 Task: Show track sizes in the grid overlay display.
Action: Mouse moved to (1234, 35)
Screenshot: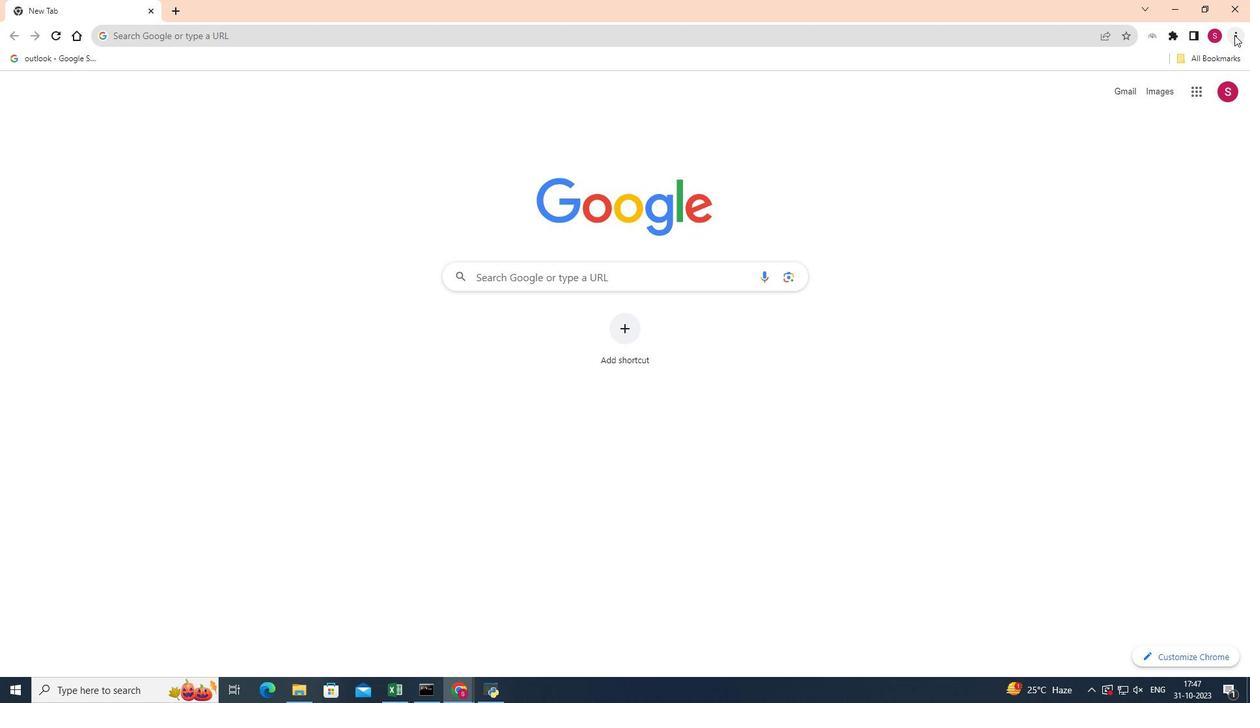 
Action: Mouse pressed left at (1234, 35)
Screenshot: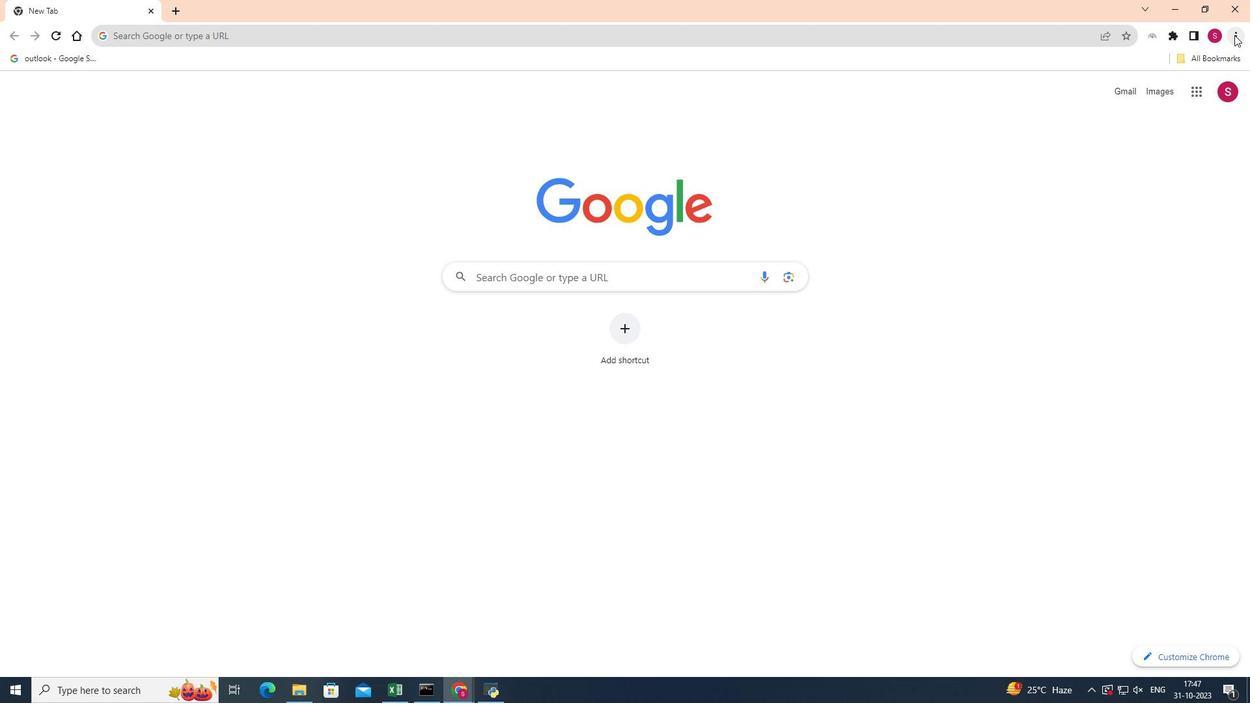 
Action: Mouse moved to (1131, 238)
Screenshot: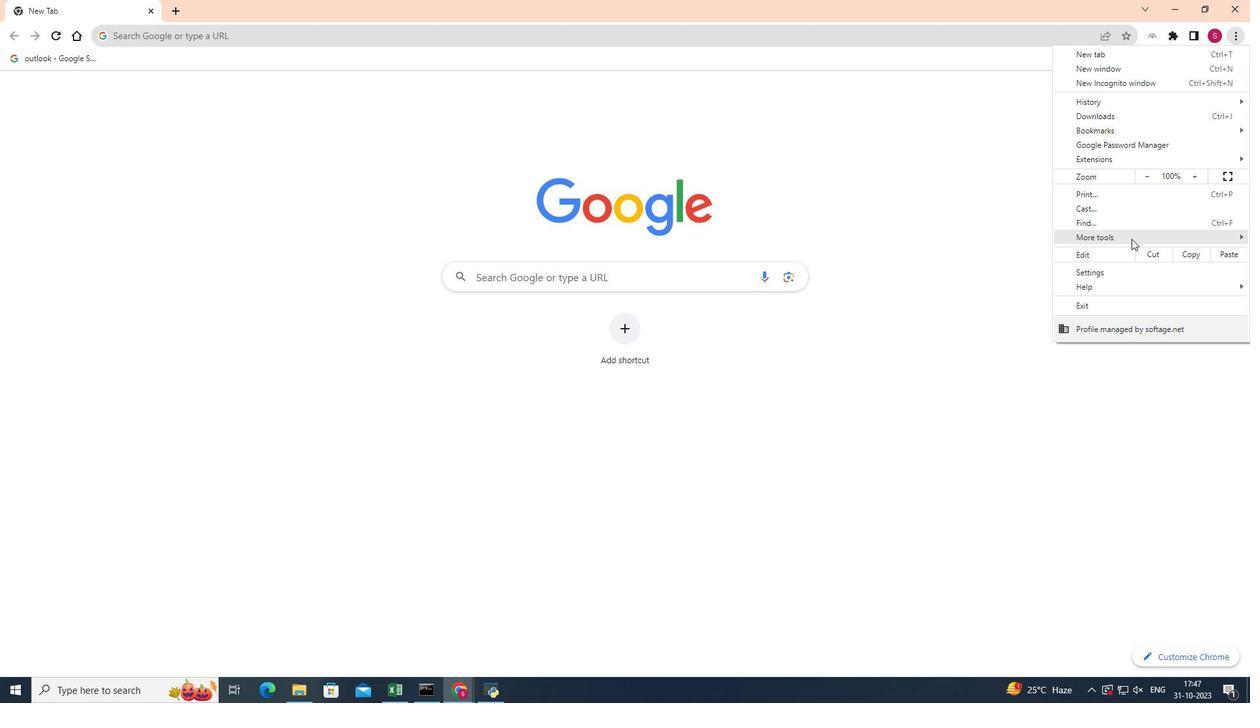 
Action: Mouse pressed left at (1131, 238)
Screenshot: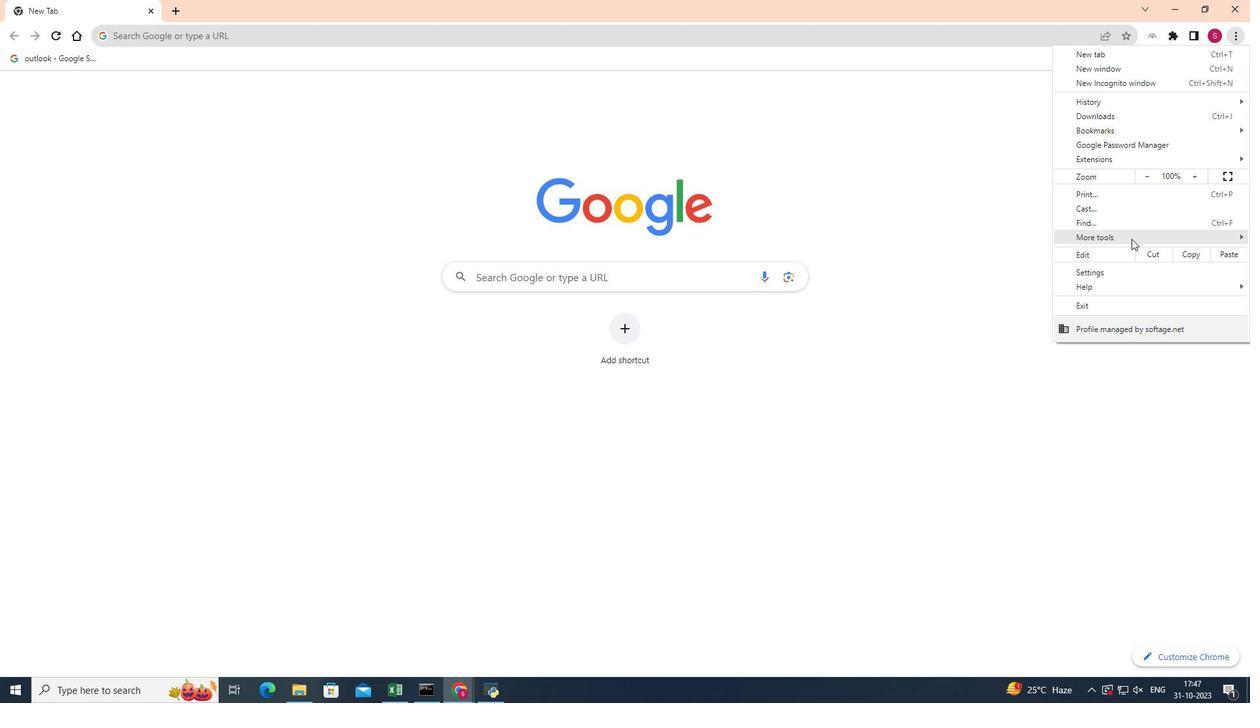 
Action: Mouse pressed left at (1131, 238)
Screenshot: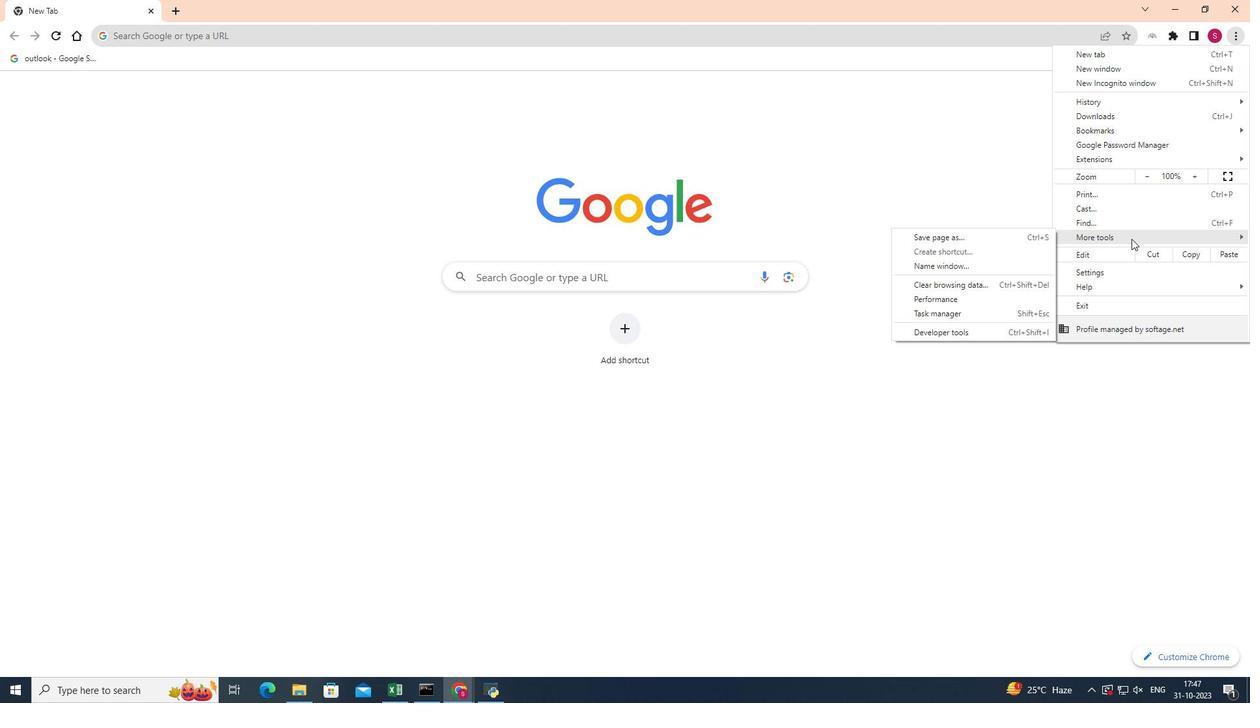 
Action: Mouse moved to (988, 330)
Screenshot: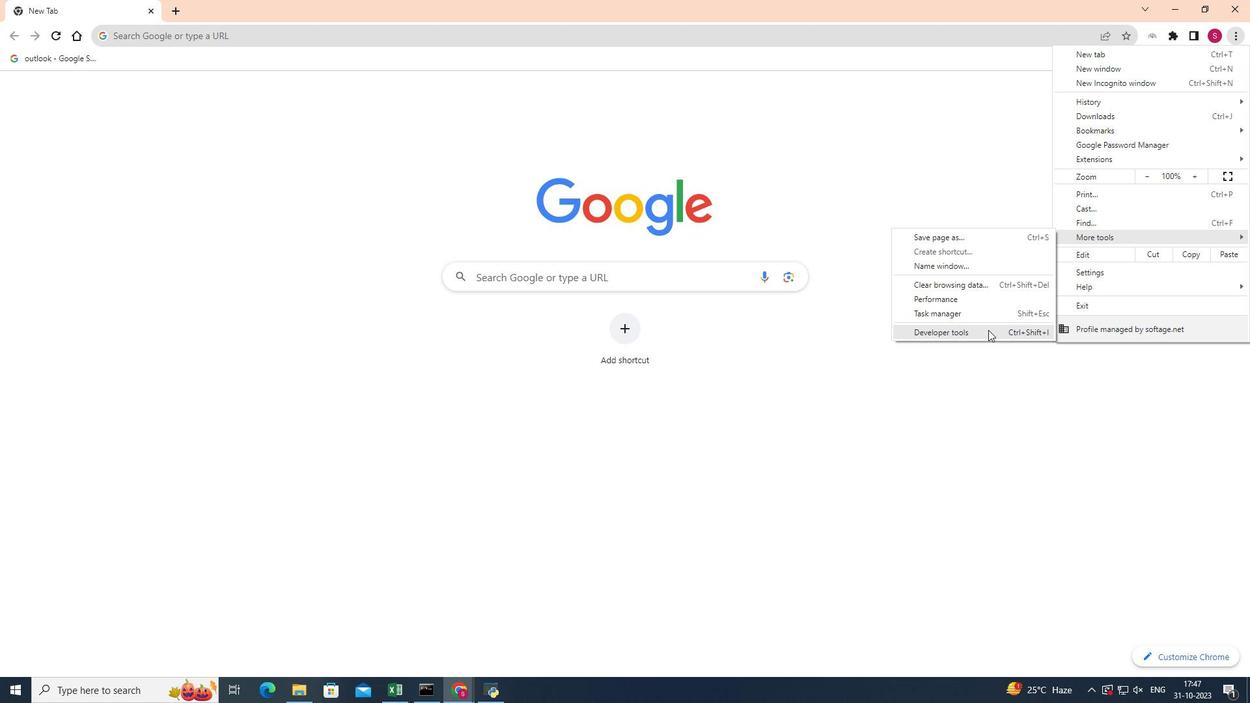 
Action: Mouse pressed left at (988, 330)
Screenshot: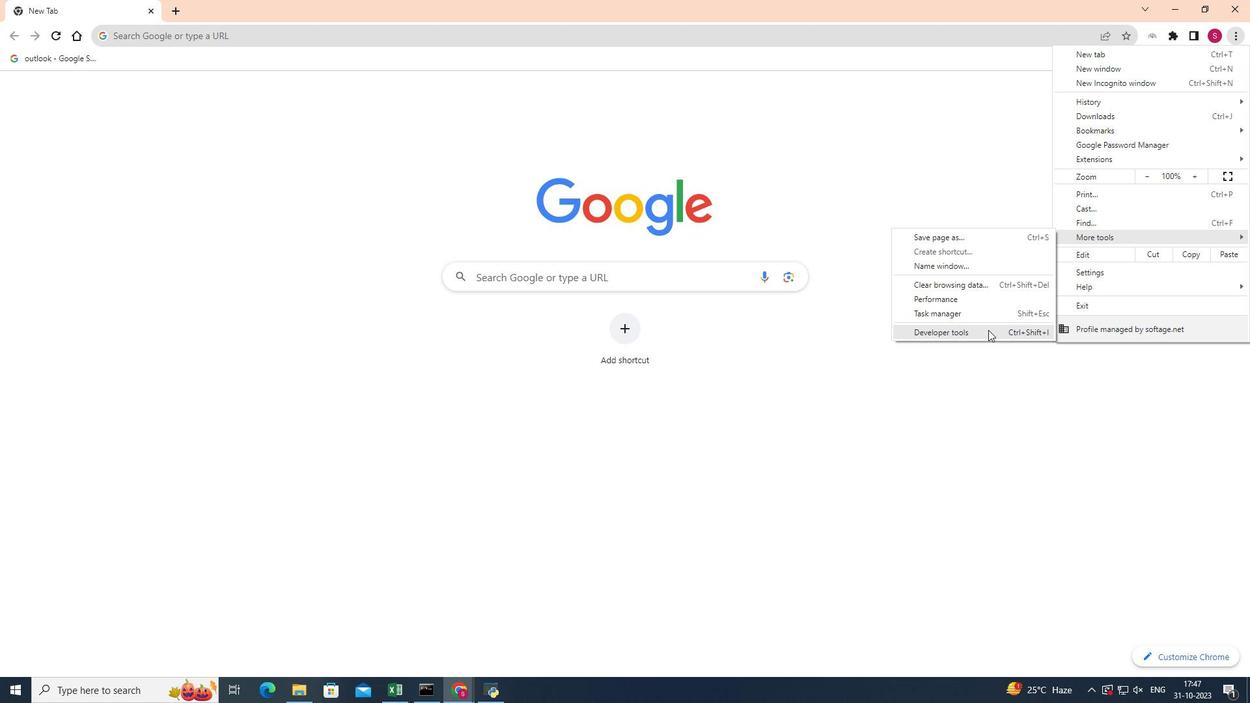 
Action: Mouse moved to (991, 478)
Screenshot: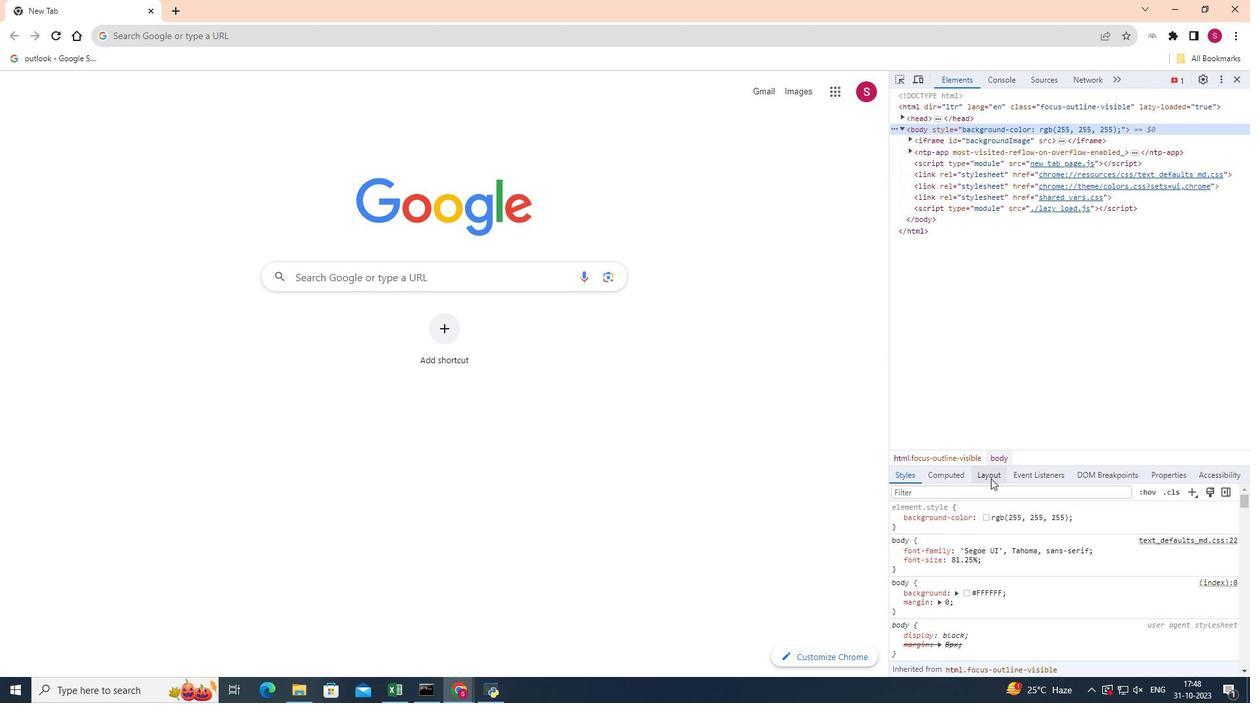 
Action: Mouse pressed left at (991, 478)
Screenshot: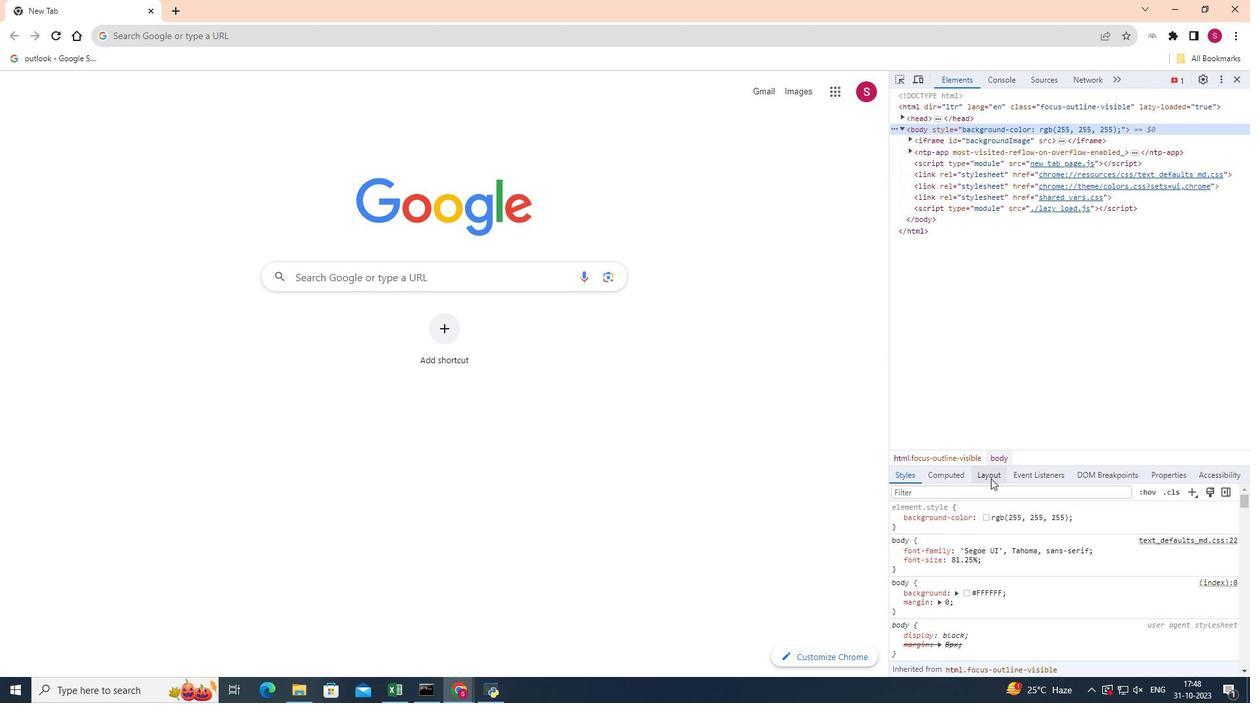 
Action: Mouse moved to (905, 553)
Screenshot: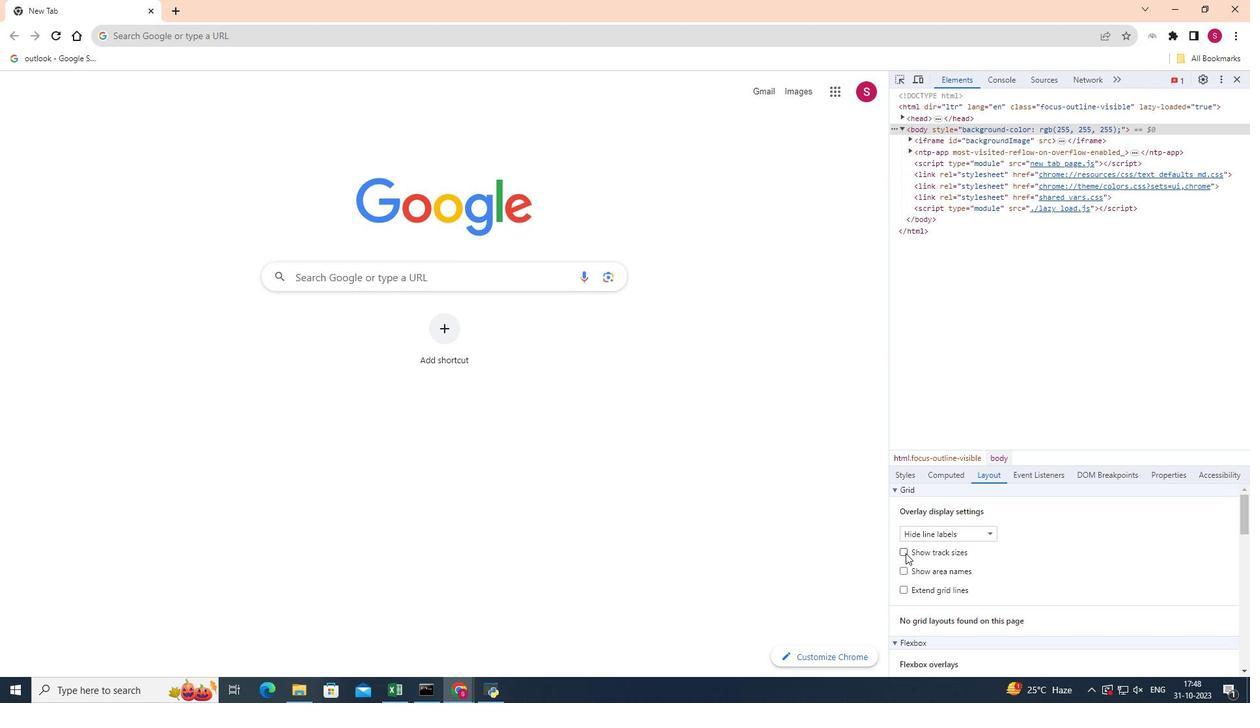 
Action: Mouse pressed left at (905, 553)
Screenshot: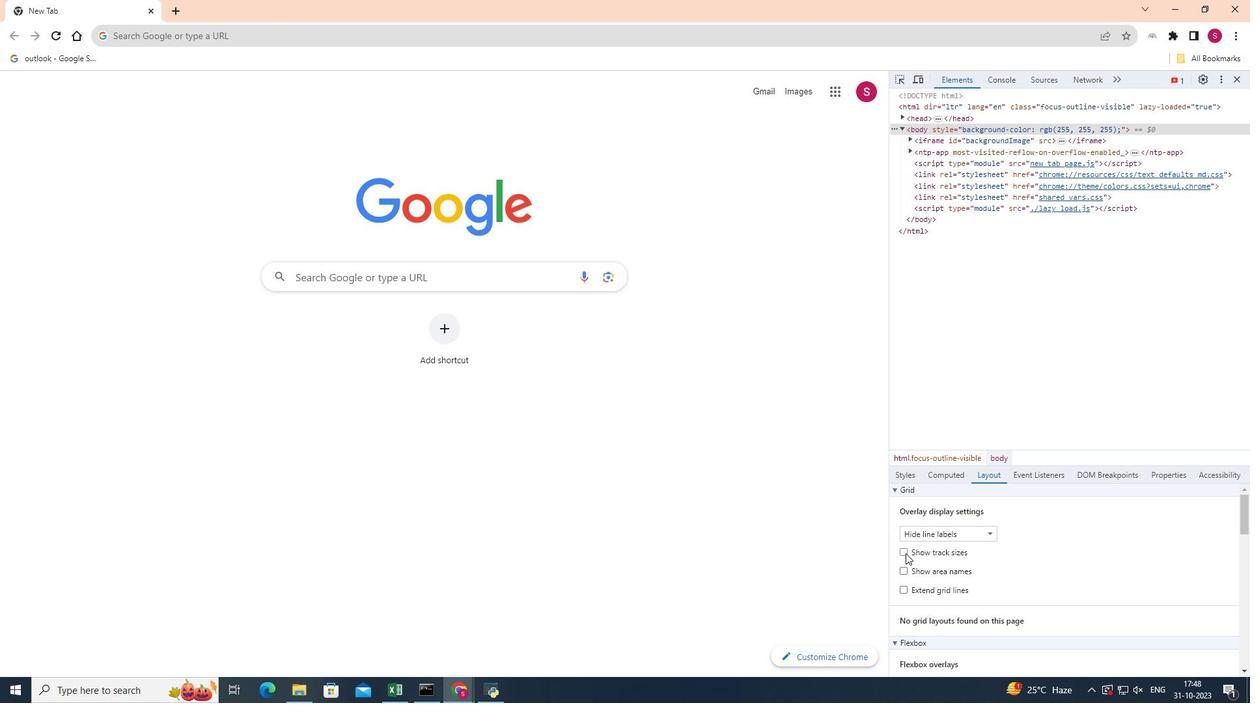 
Action: Mouse moved to (1029, 554)
Screenshot: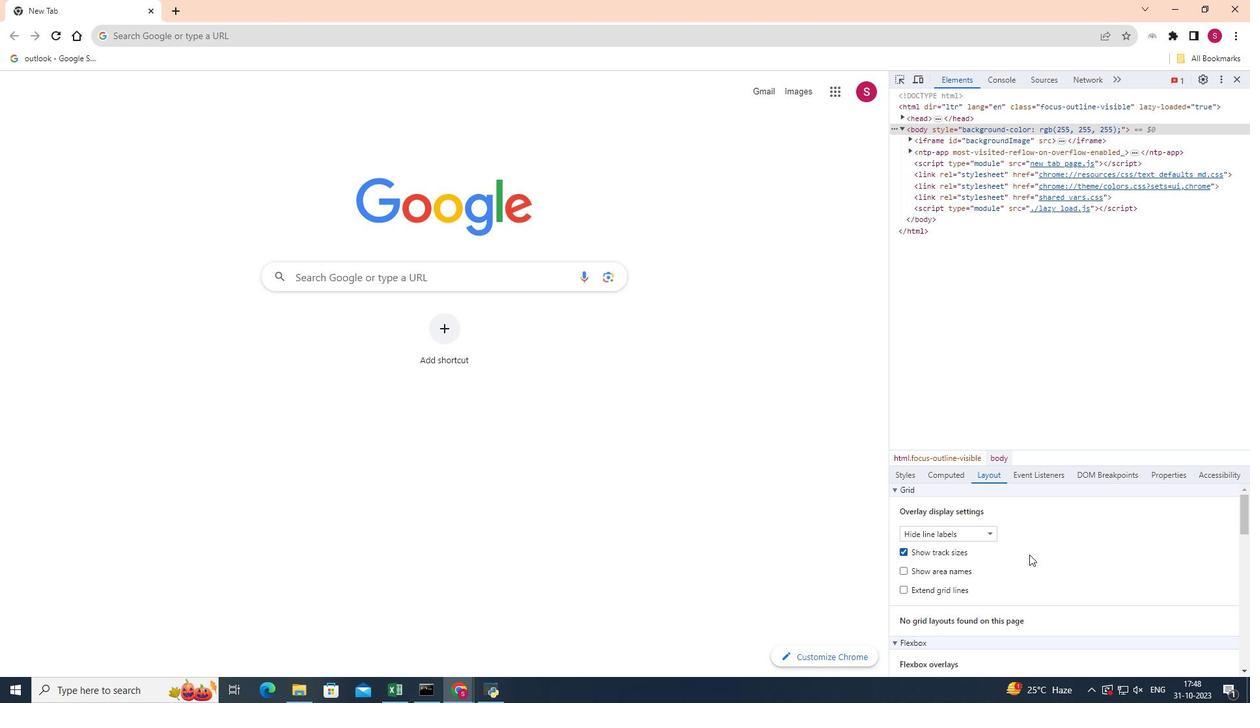 
